 Task: Find restaurants with Indian cuisine.
Action: Mouse moved to (307, 78)
Screenshot: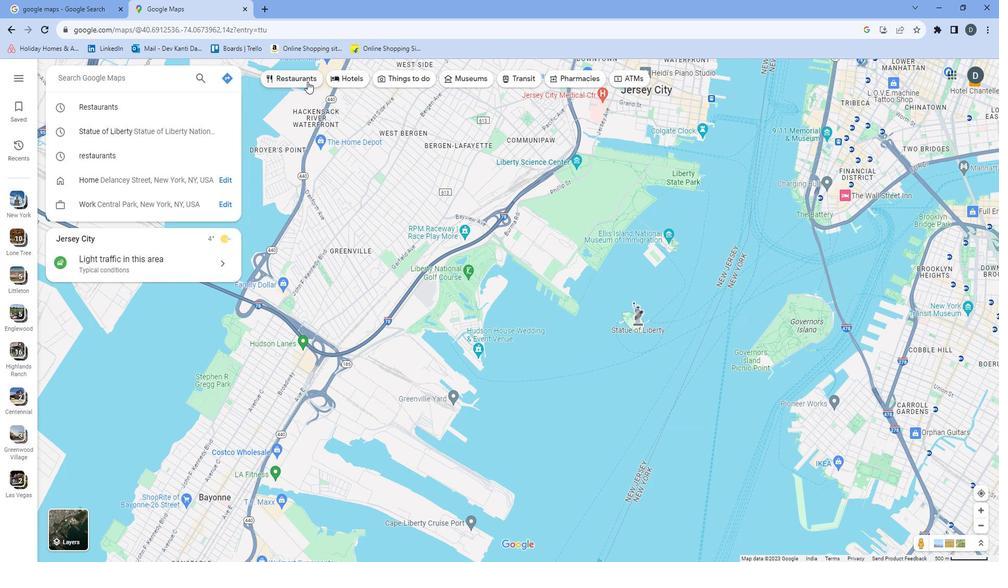 
Action: Mouse pressed left at (307, 78)
Screenshot: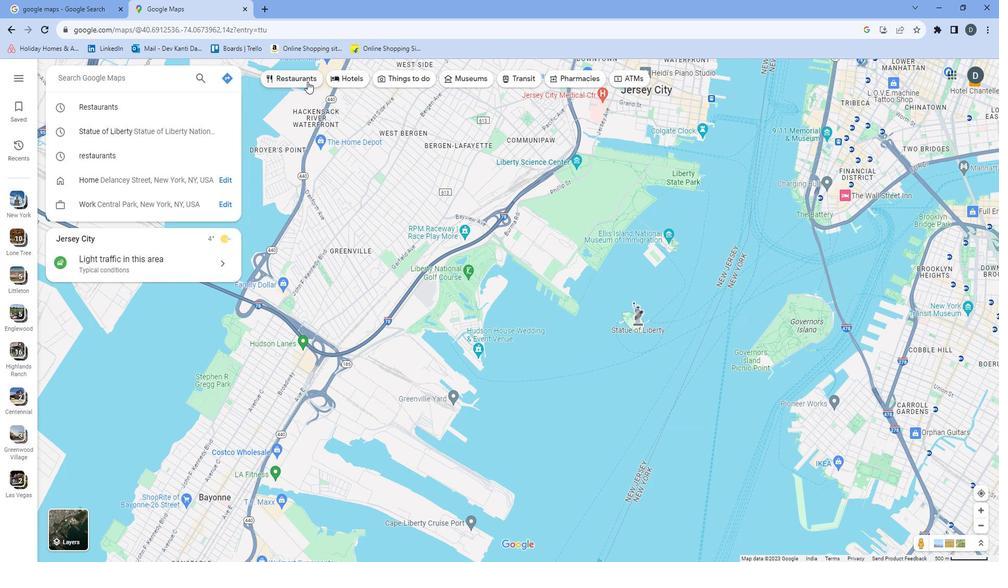 
Action: Mouse moved to (414, 73)
Screenshot: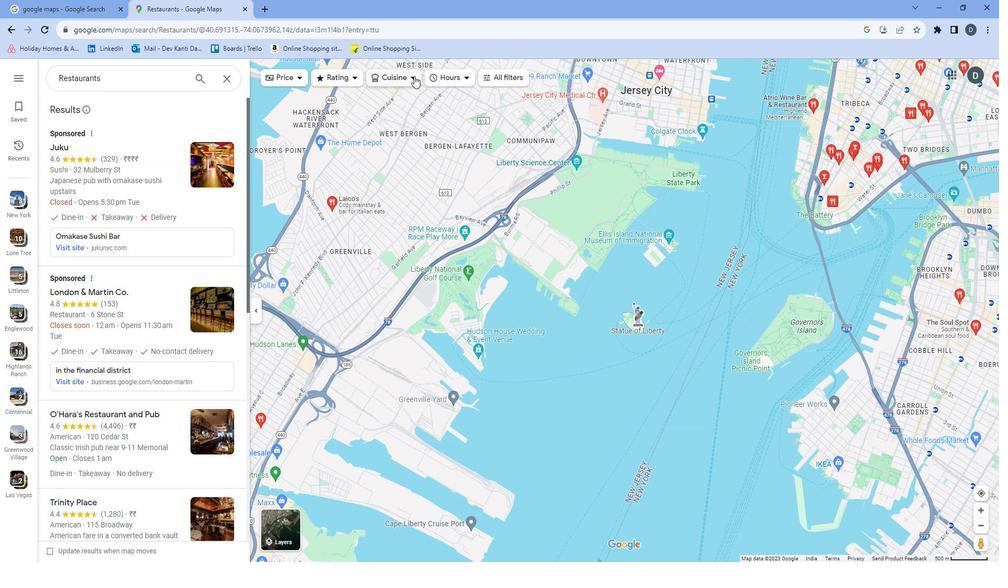 
Action: Mouse pressed left at (414, 73)
Screenshot: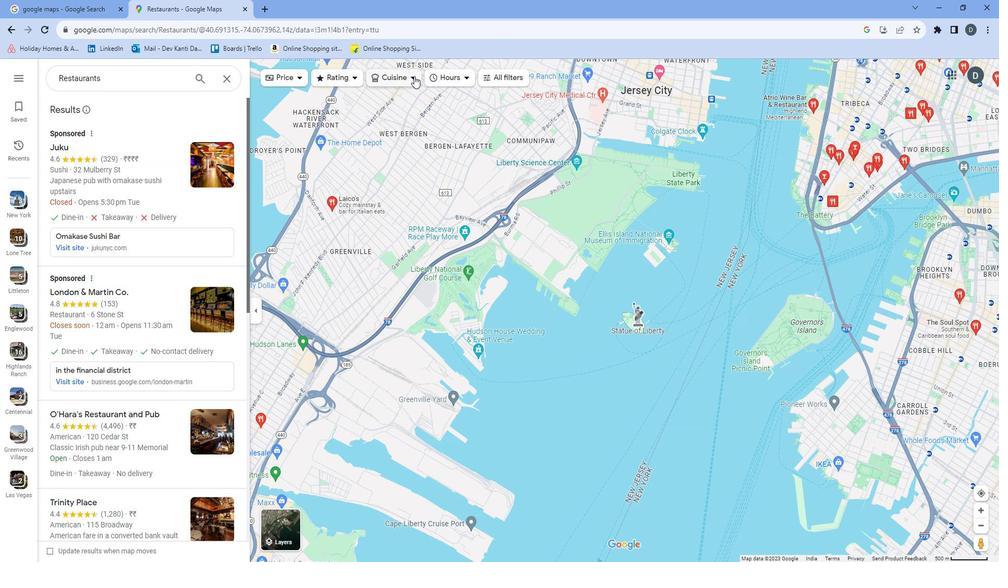 
Action: Mouse moved to (404, 199)
Screenshot: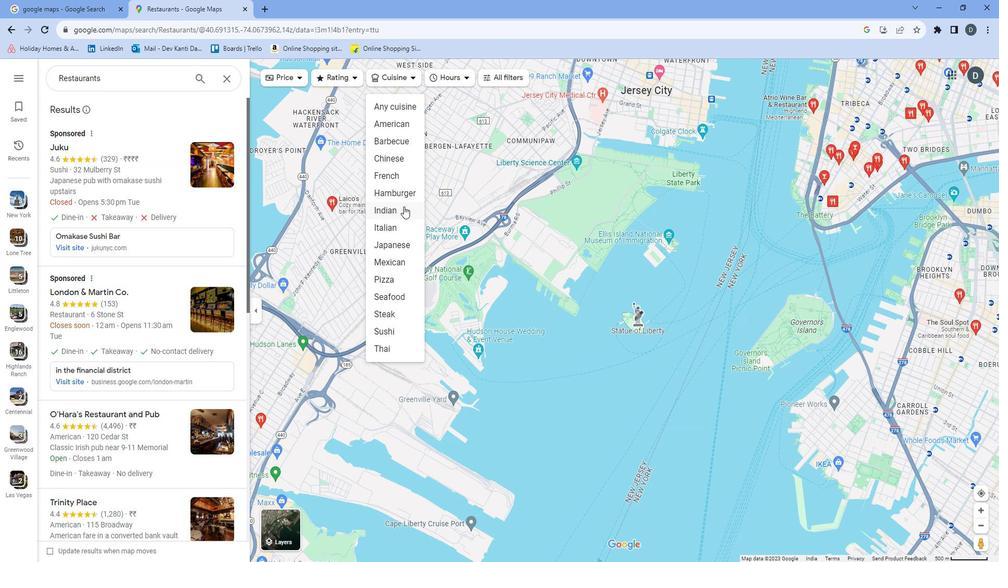 
Action: Mouse pressed left at (404, 199)
Screenshot: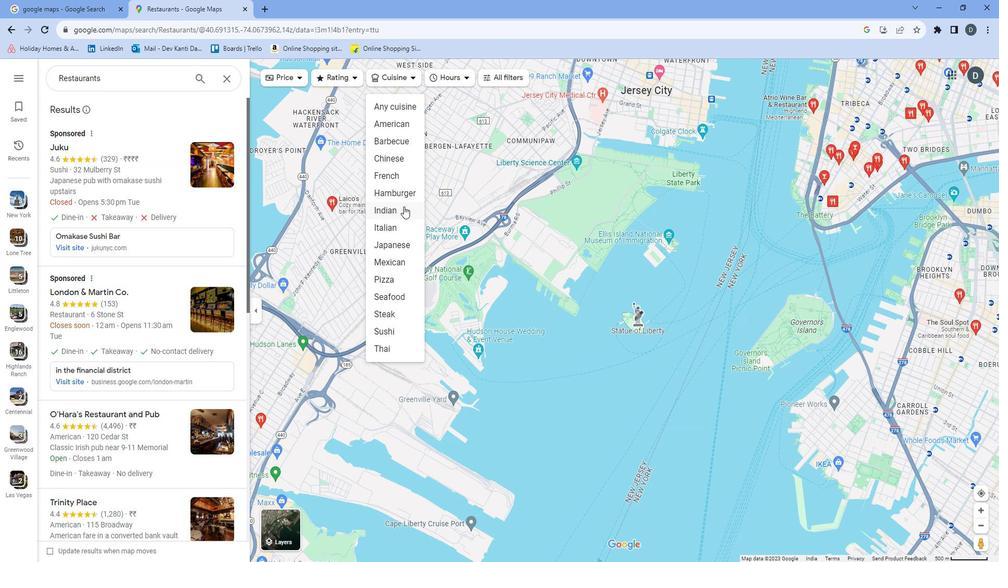 
Action: Mouse moved to (402, 175)
Screenshot: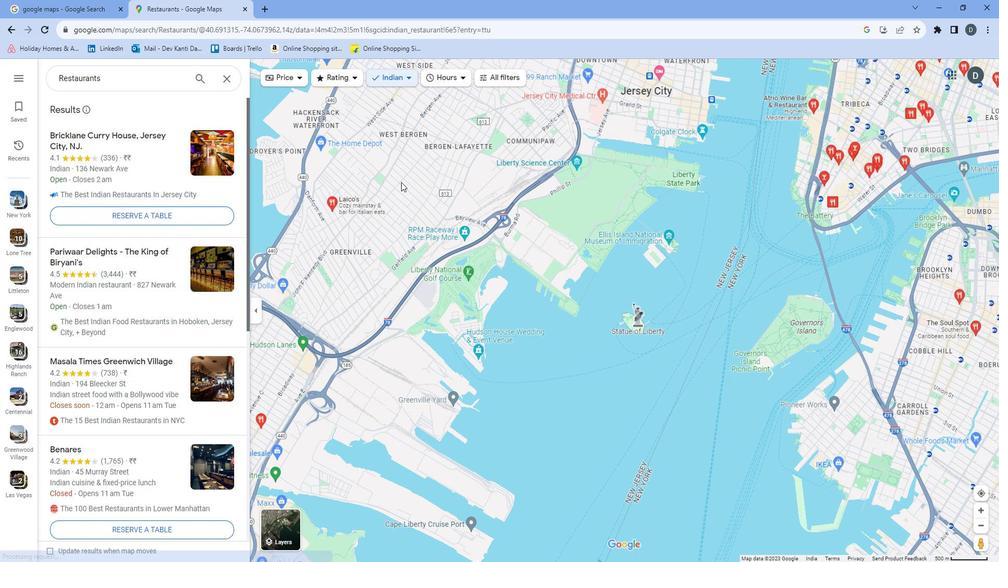 
